 Task: Create Board Employee Benefits Packages to Workspace Employee Relations. Create Board Product Feature Prioritization to Workspace Employee Relations. Create Board Product Requirements Gathering and Analysis to Workspace Employee Relations
Action: Mouse moved to (300, 62)
Screenshot: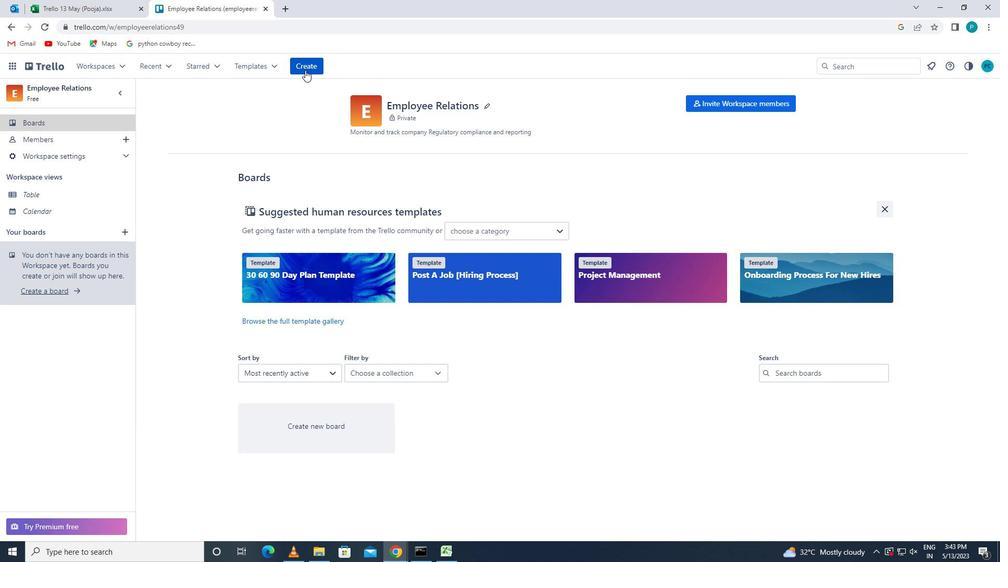 
Action: Mouse pressed left at (300, 62)
Screenshot: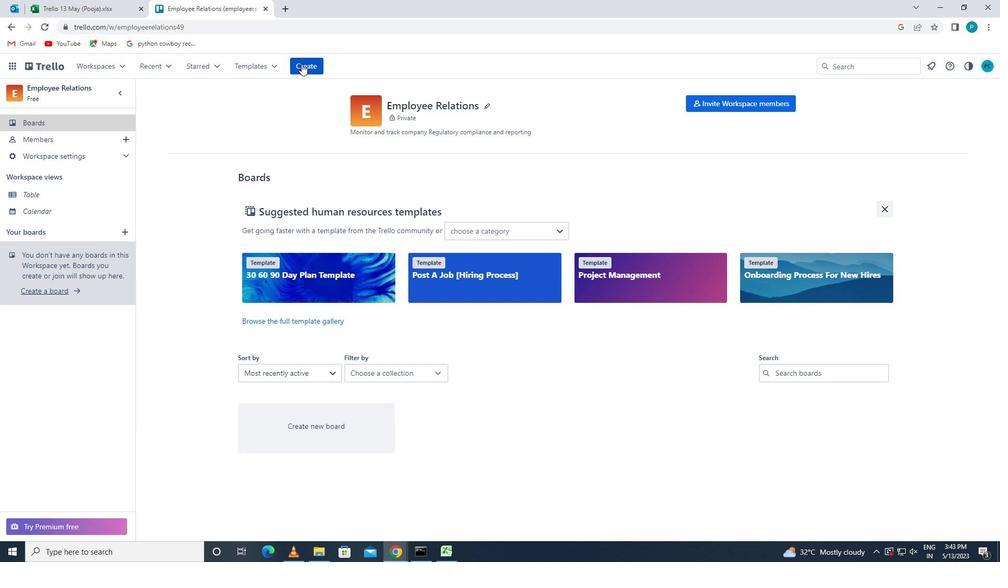 
Action: Mouse moved to (314, 94)
Screenshot: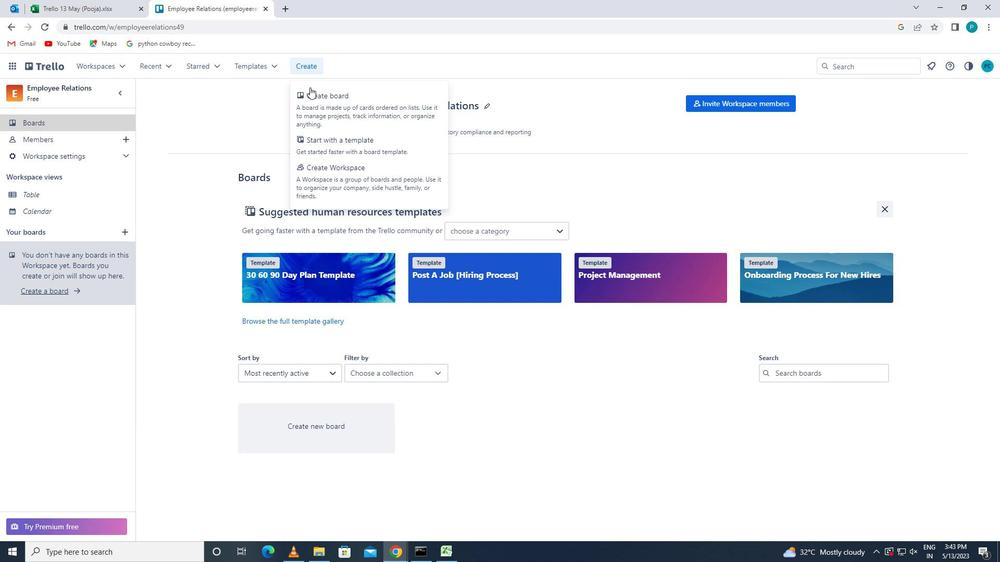 
Action: Mouse pressed left at (314, 94)
Screenshot: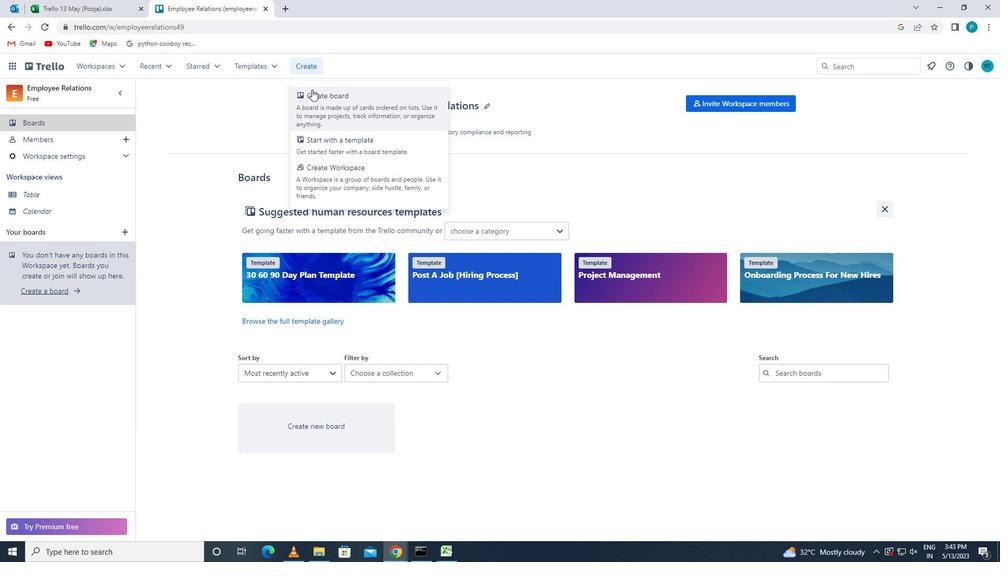 
Action: Mouse moved to (314, 263)
Screenshot: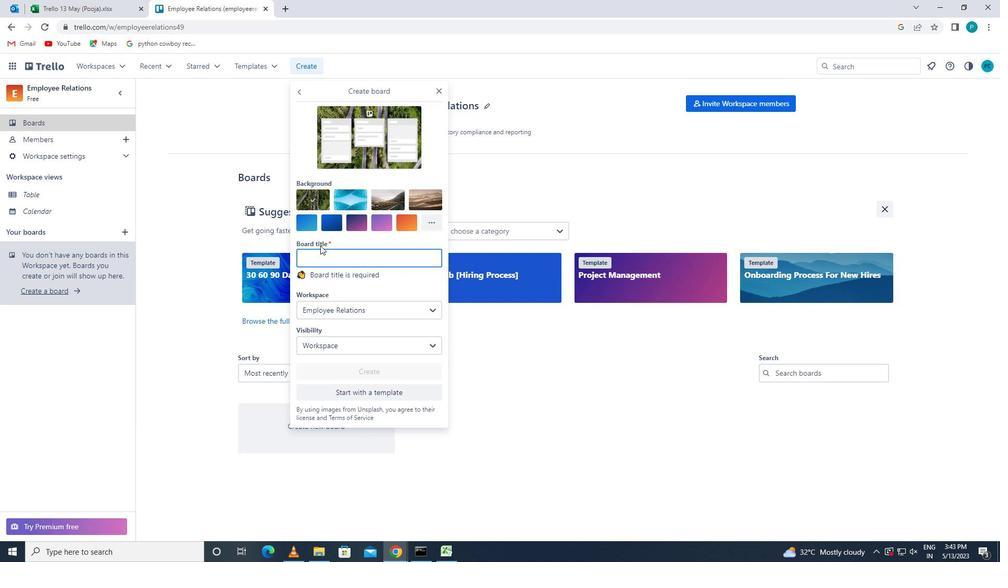 
Action: Mouse pressed left at (314, 263)
Screenshot: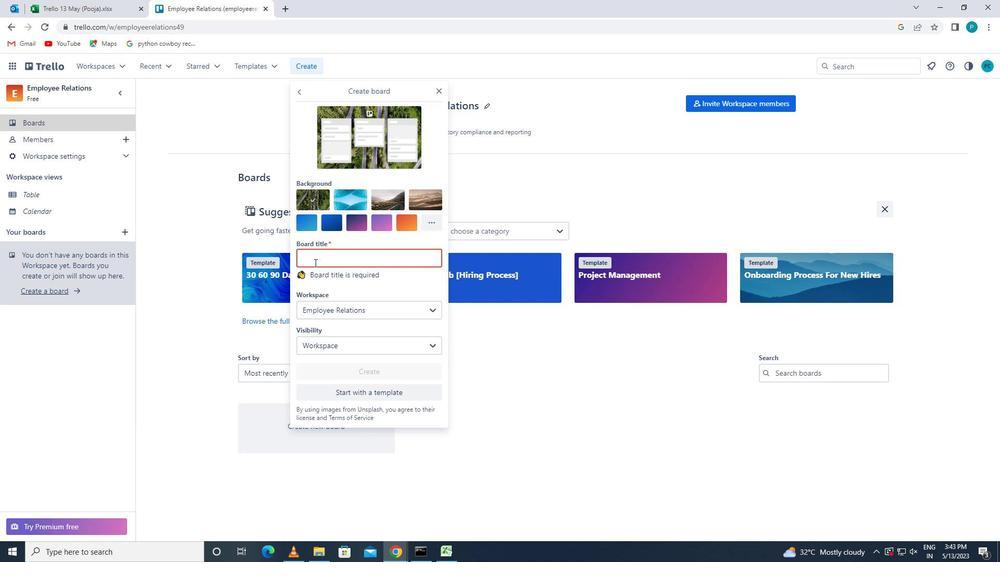 
Action: Key pressed <Key.caps_lock>b<Key.caps_lock>oard<Key.space><Key.caps_lock>e<Key.caps_lock>mployee
Screenshot: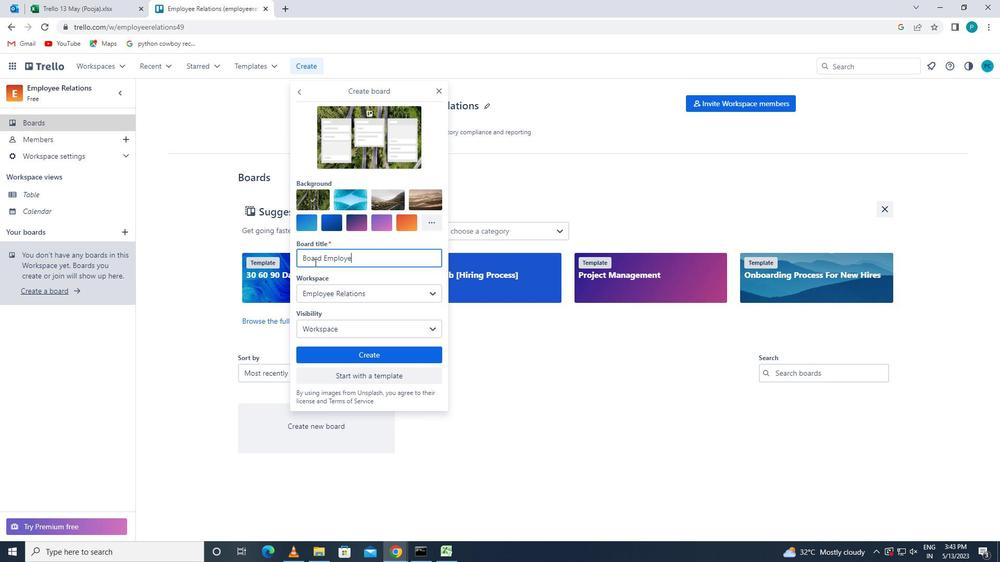 
Action: Mouse moved to (318, 258)
Screenshot: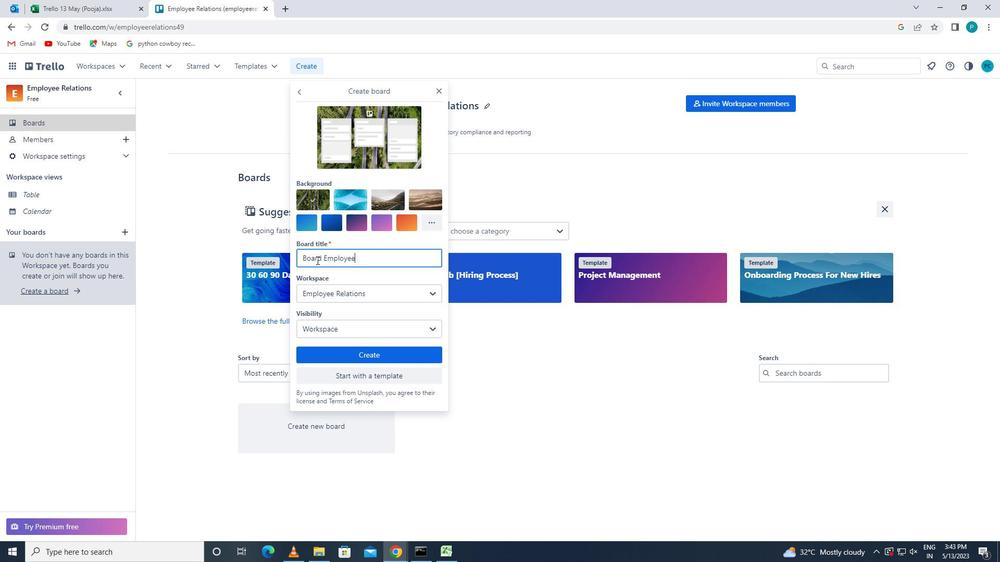 
Action: Mouse pressed left at (318, 258)
Screenshot: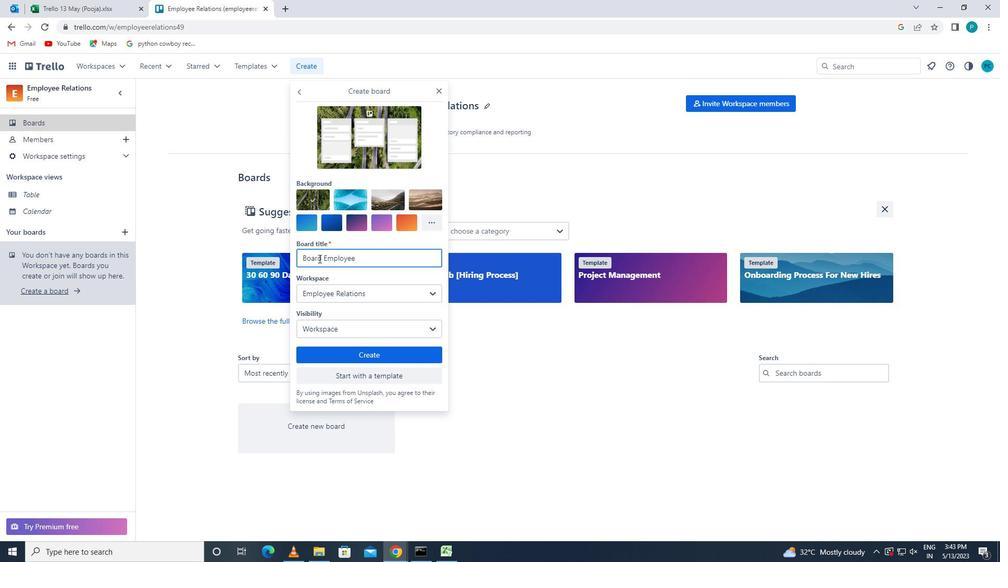 
Action: Mouse moved to (295, 258)
Screenshot: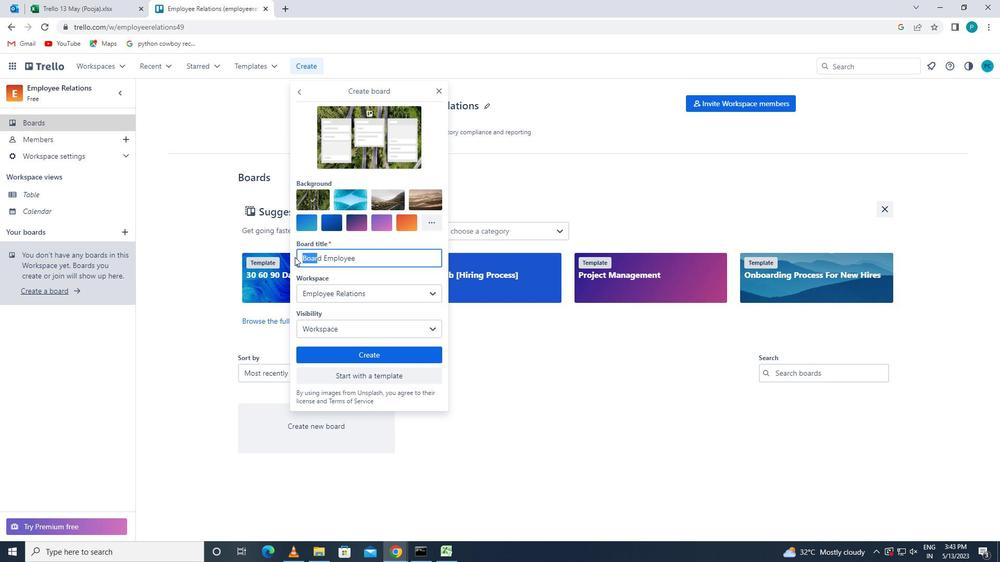 
Action: Key pressed <Key.backspace>
Screenshot: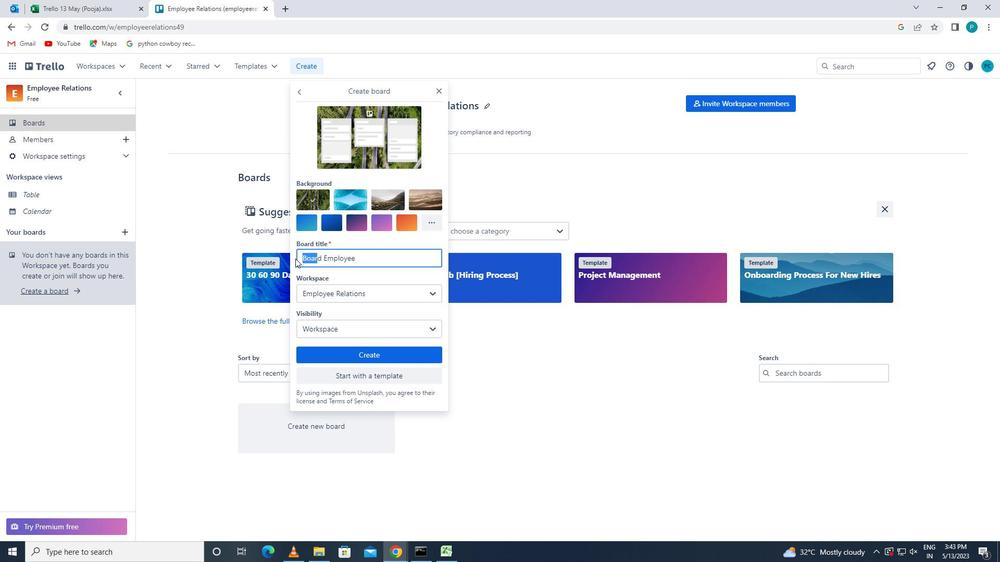 
Action: Mouse moved to (306, 259)
Screenshot: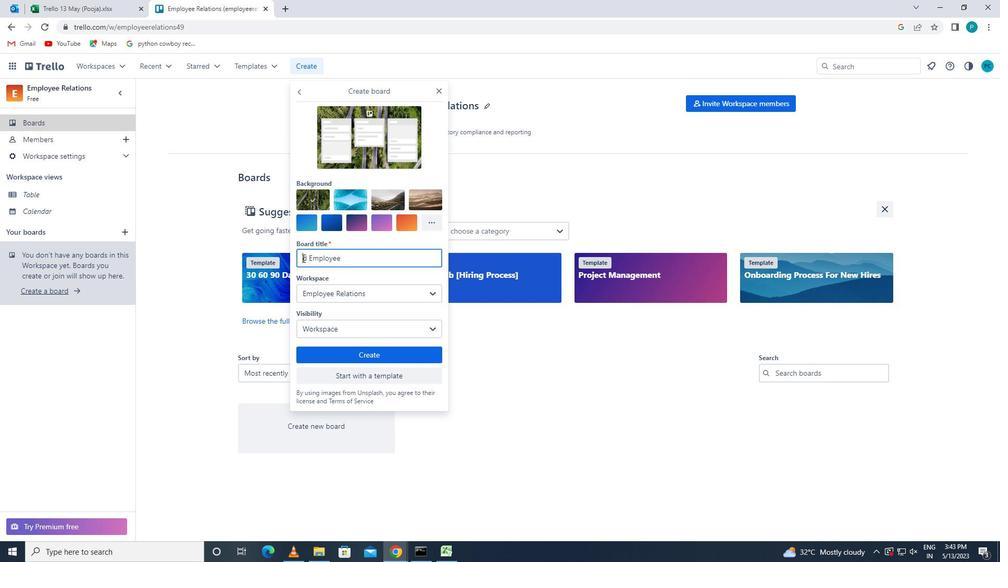 
Action: Mouse pressed left at (306, 259)
Screenshot: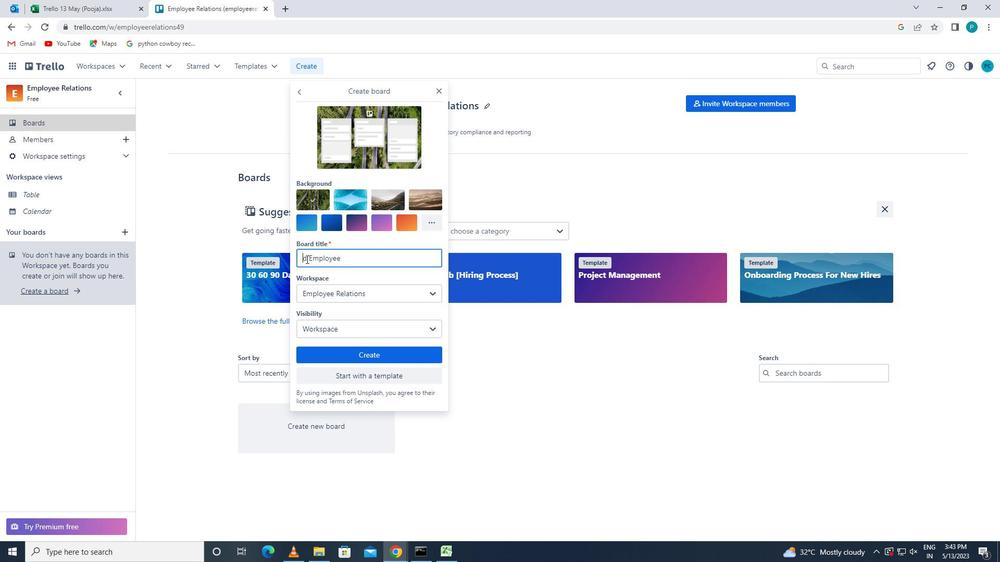 
Action: Key pressed <Key.backspace>
Screenshot: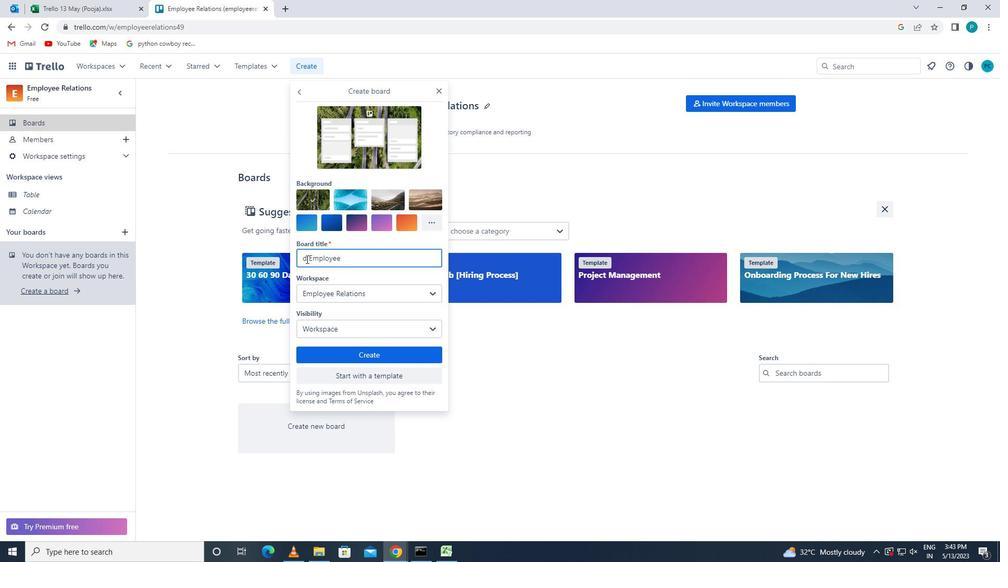 
Action: Mouse moved to (359, 258)
Screenshot: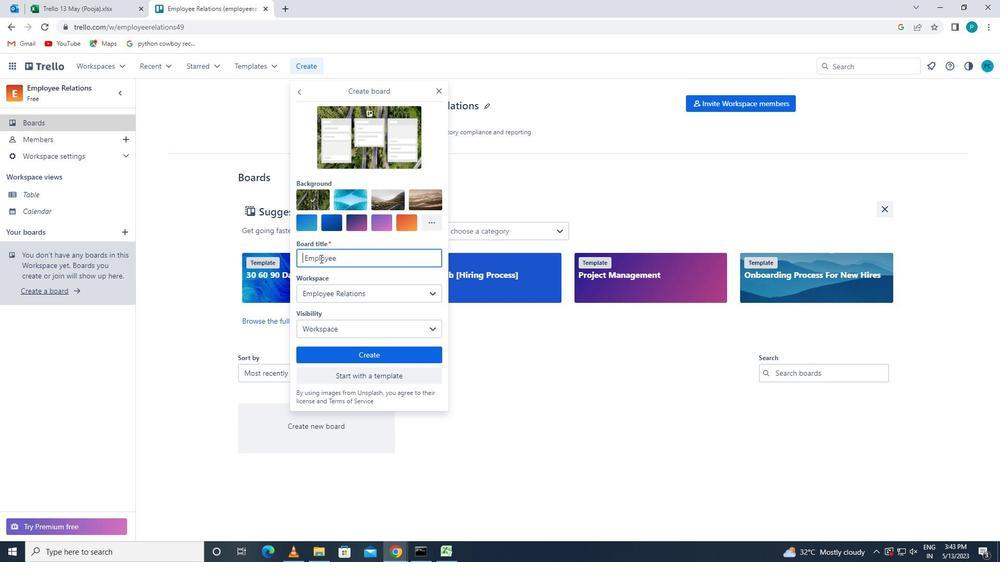 
Action: Mouse pressed left at (359, 258)
Screenshot: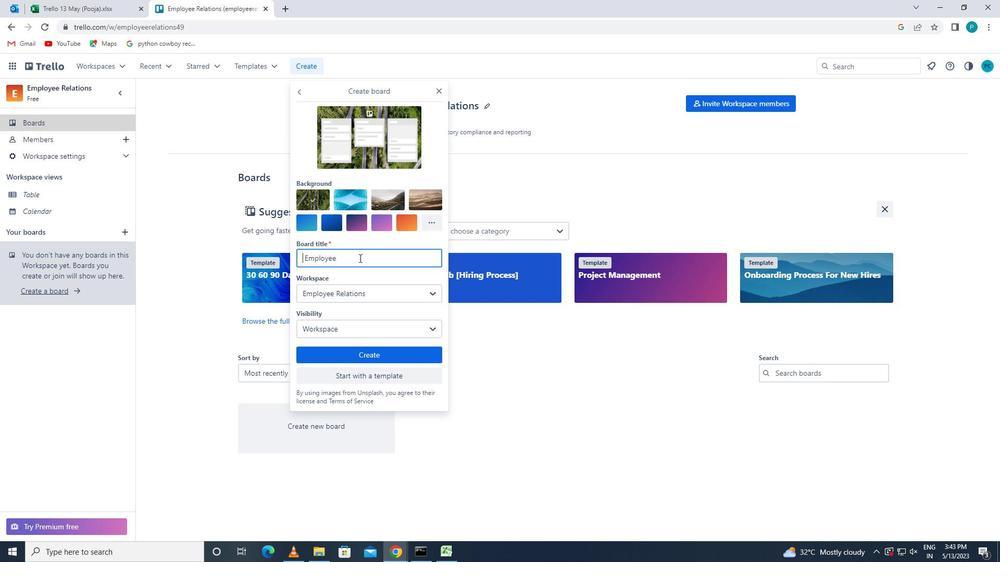 
Action: Key pressed <Key.space><Key.caps_lock>b<Key.caps_lock>enefits<Key.space><Key.caps_lock>p<Key.caps_lock>ackages
Screenshot: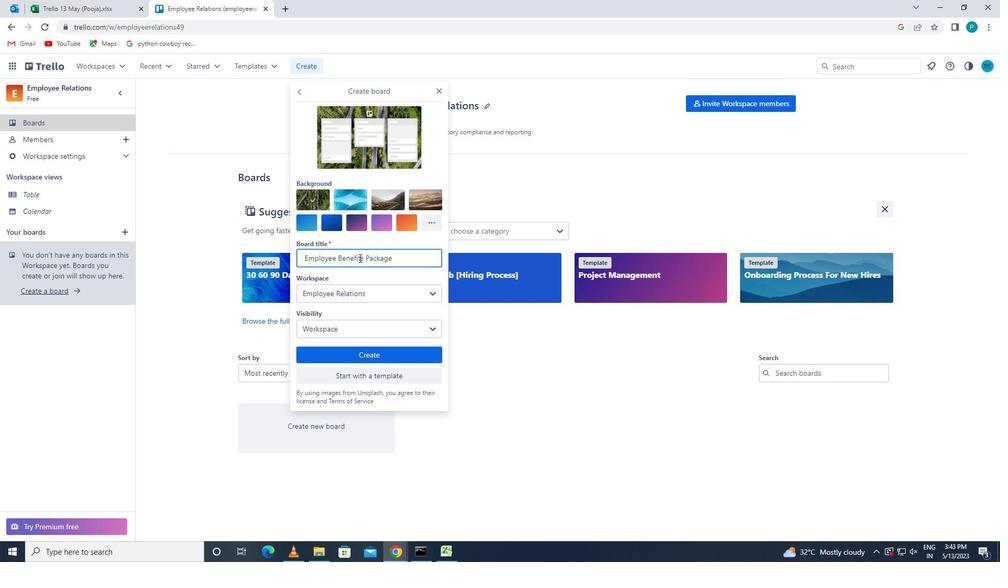 
Action: Mouse moved to (325, 296)
Screenshot: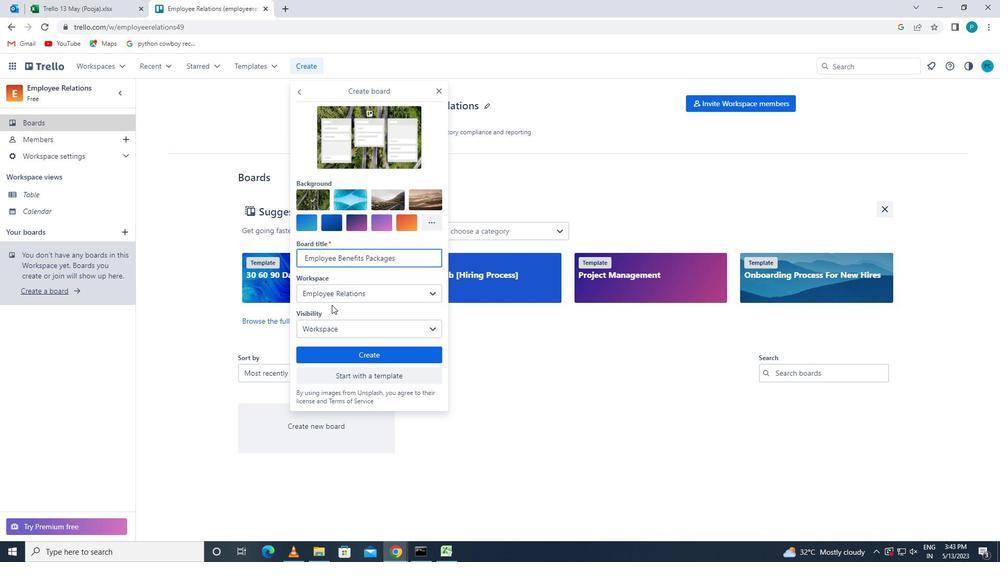 
Action: Mouse pressed left at (325, 296)
Screenshot: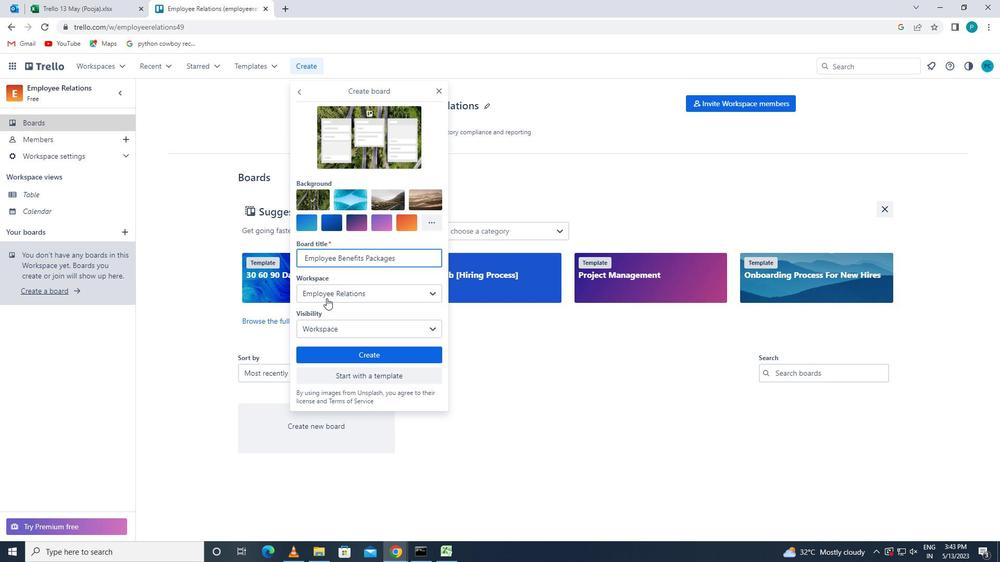 
Action: Mouse moved to (342, 446)
Screenshot: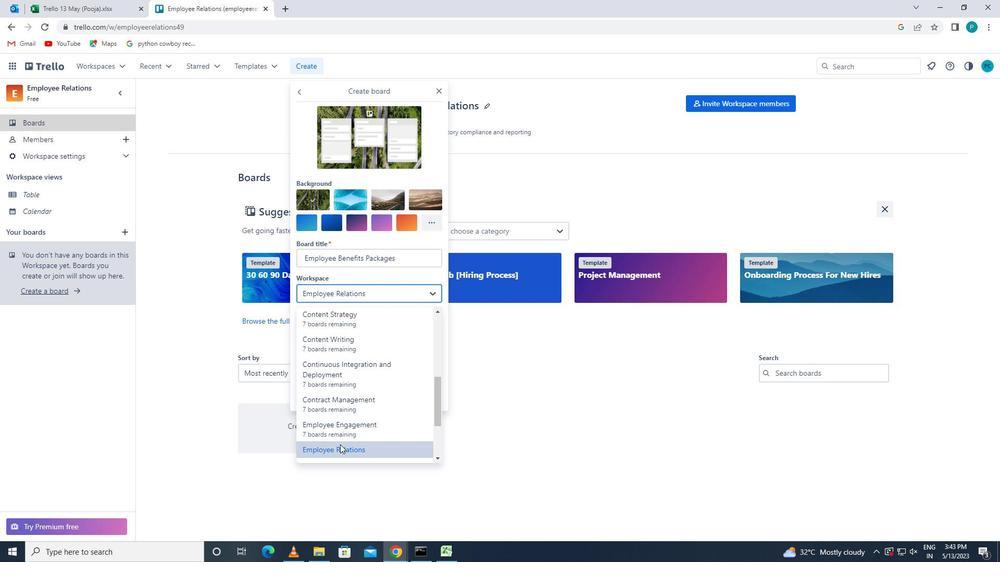 
Action: Mouse pressed left at (342, 446)
Screenshot: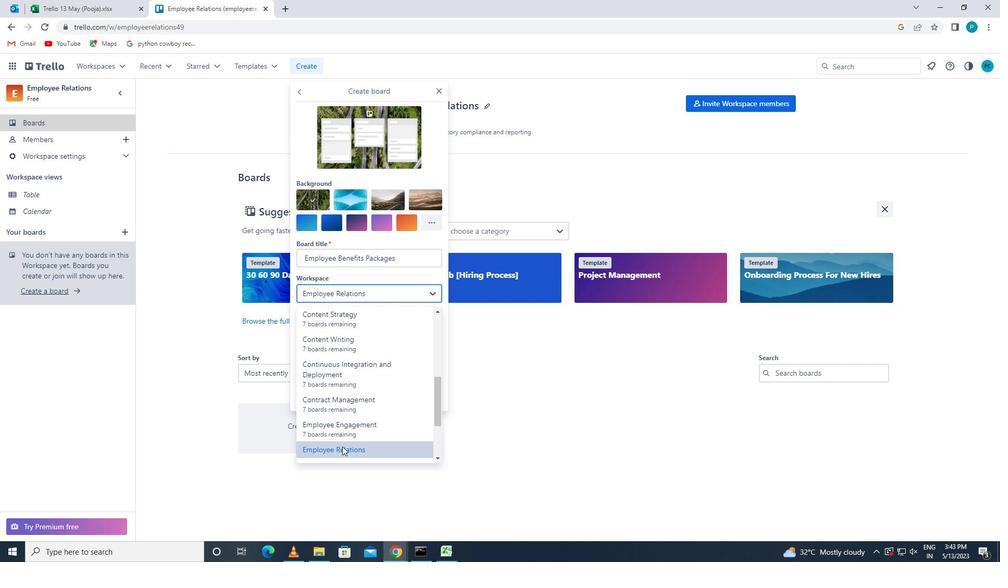
Action: Mouse moved to (355, 357)
Screenshot: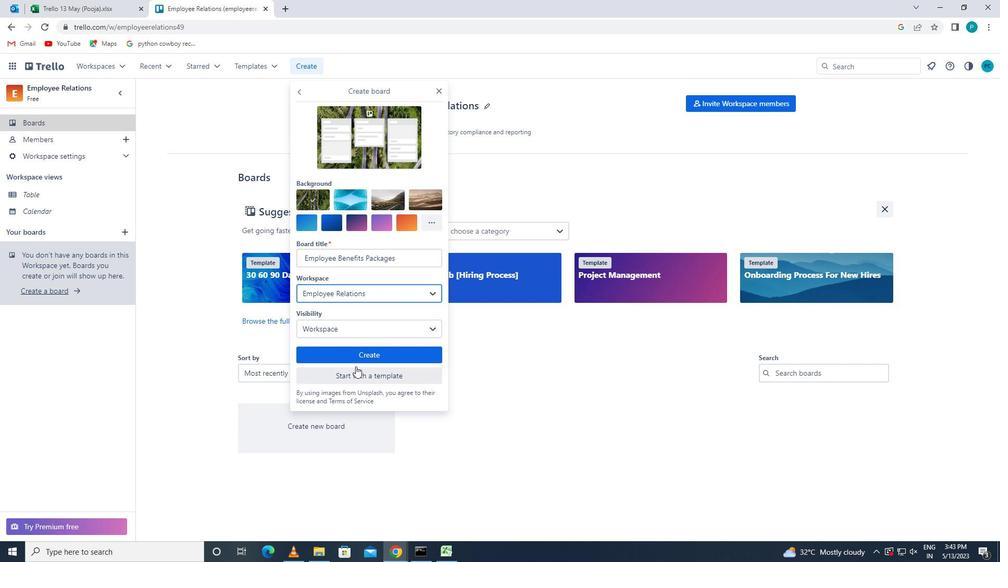 
Action: Mouse pressed left at (355, 357)
Screenshot: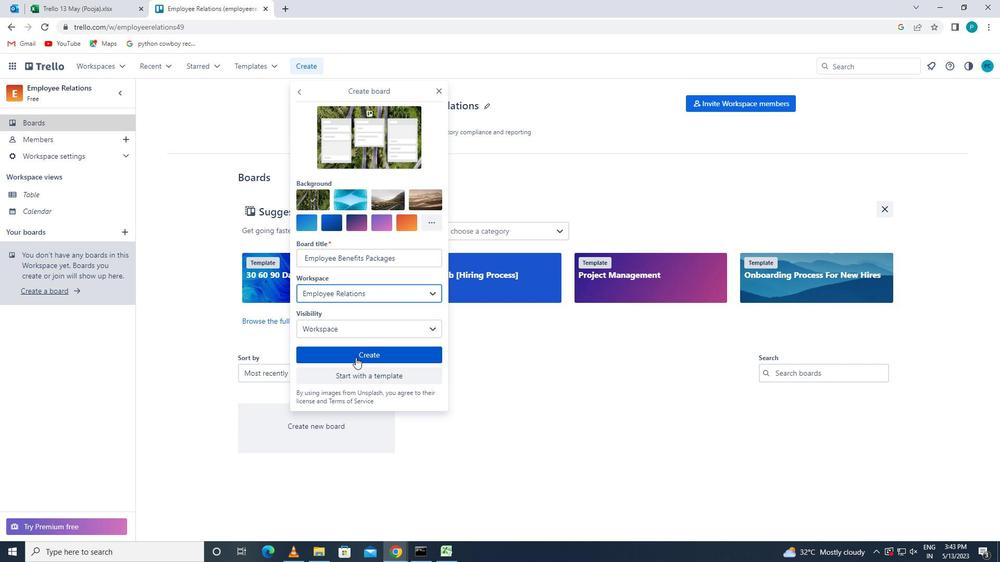 
Action: Mouse moved to (309, 69)
Screenshot: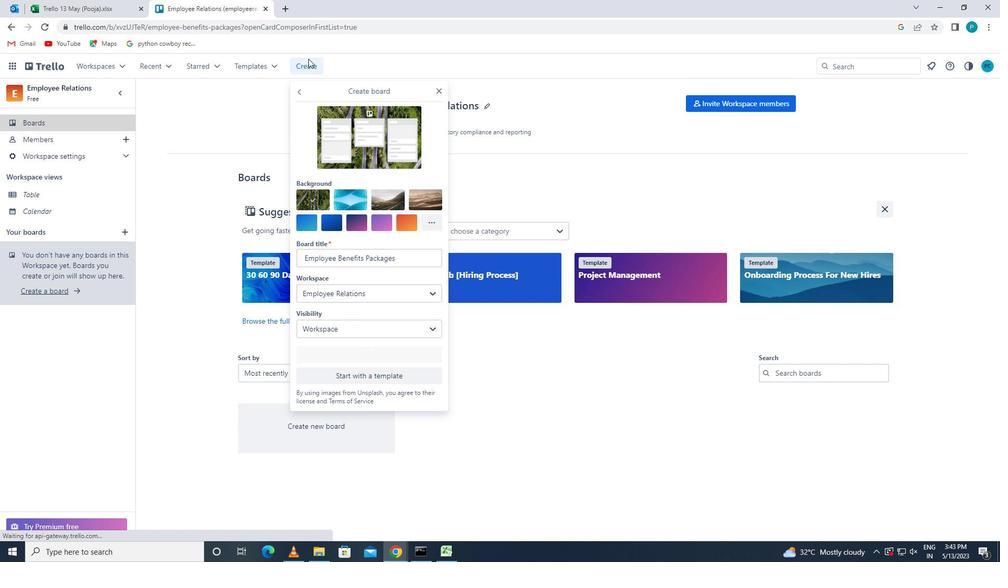 
Action: Mouse pressed left at (309, 69)
Screenshot: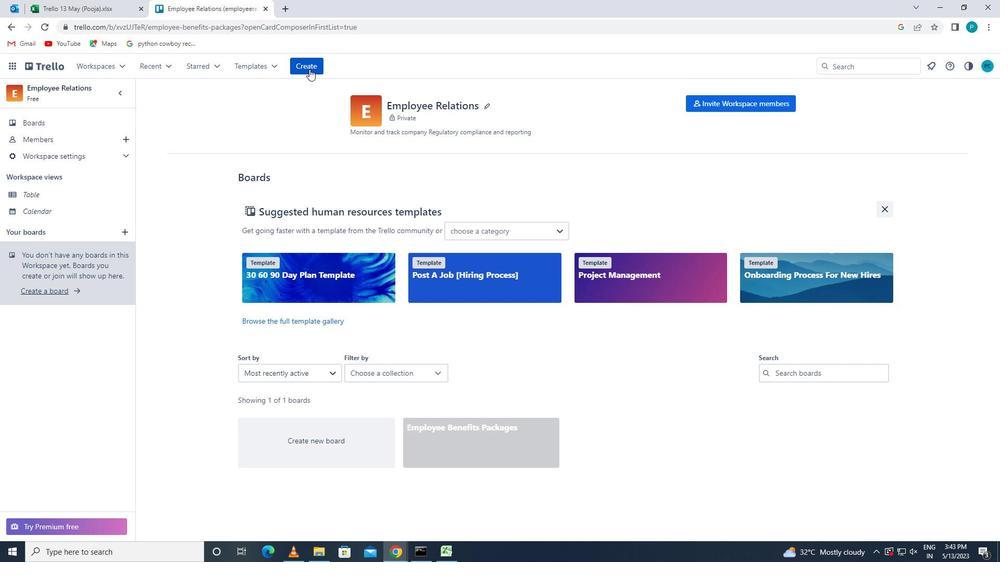 
Action: Mouse moved to (309, 96)
Screenshot: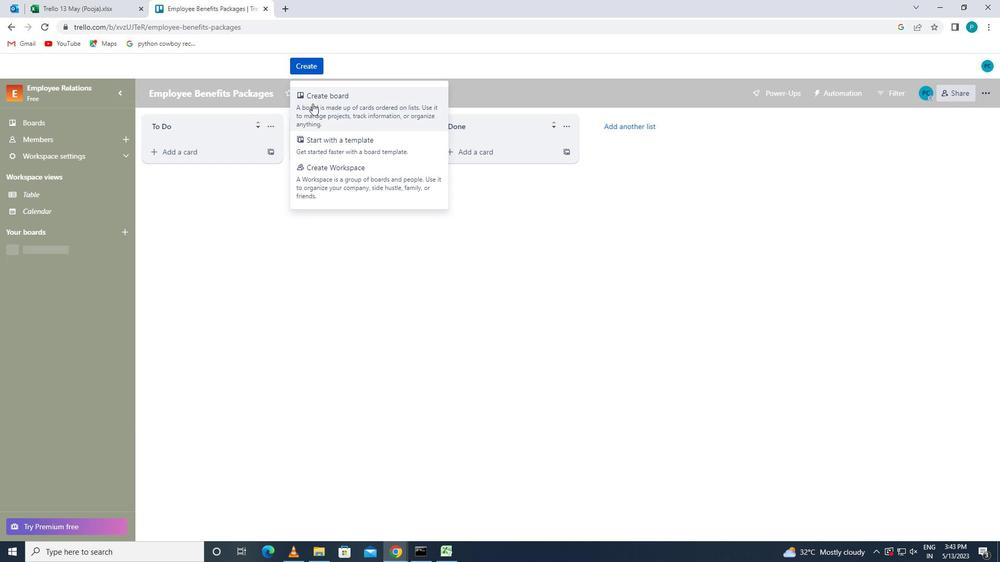 
Action: Mouse pressed left at (309, 96)
Screenshot: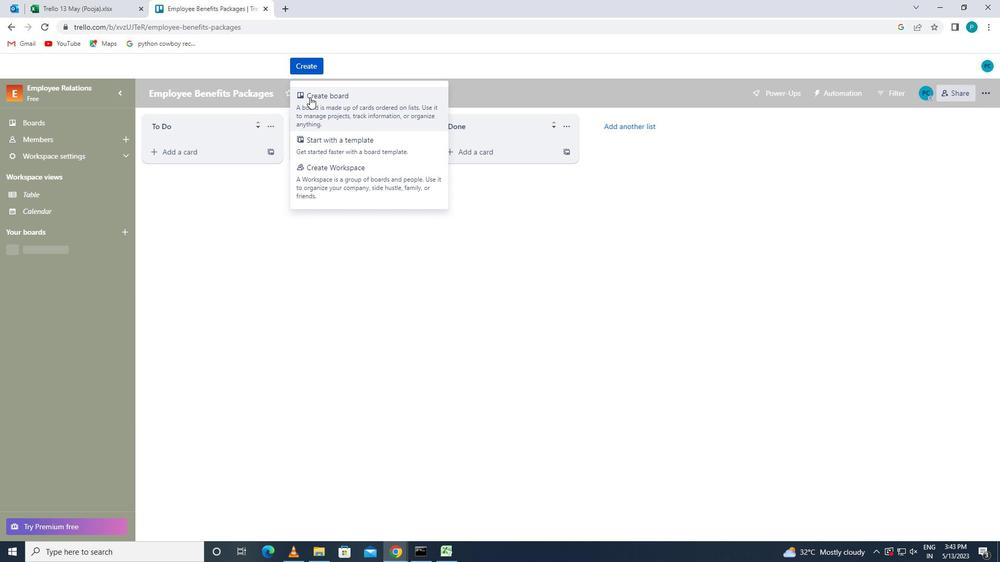
Action: Mouse moved to (334, 256)
Screenshot: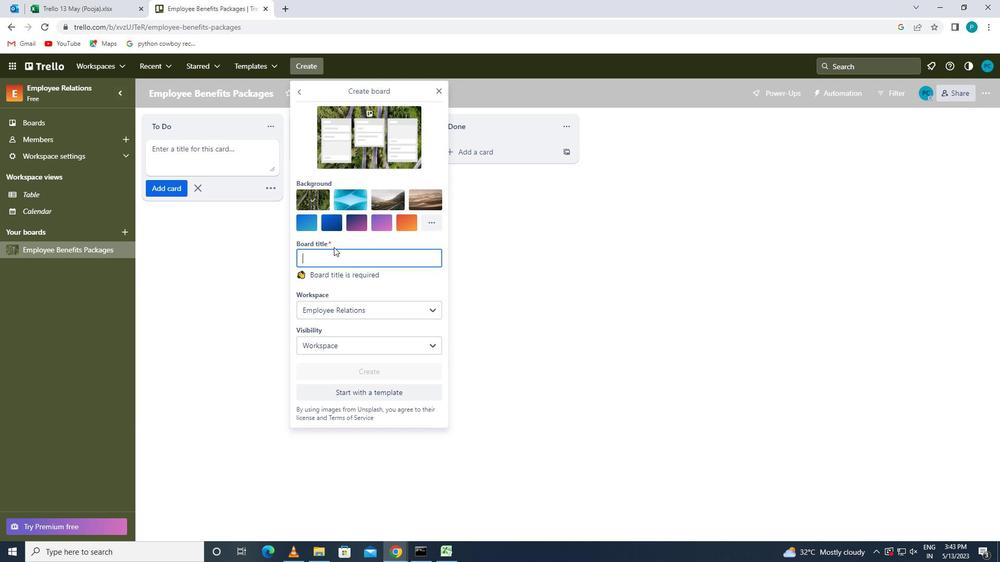 
Action: Mouse pressed left at (334, 256)
Screenshot: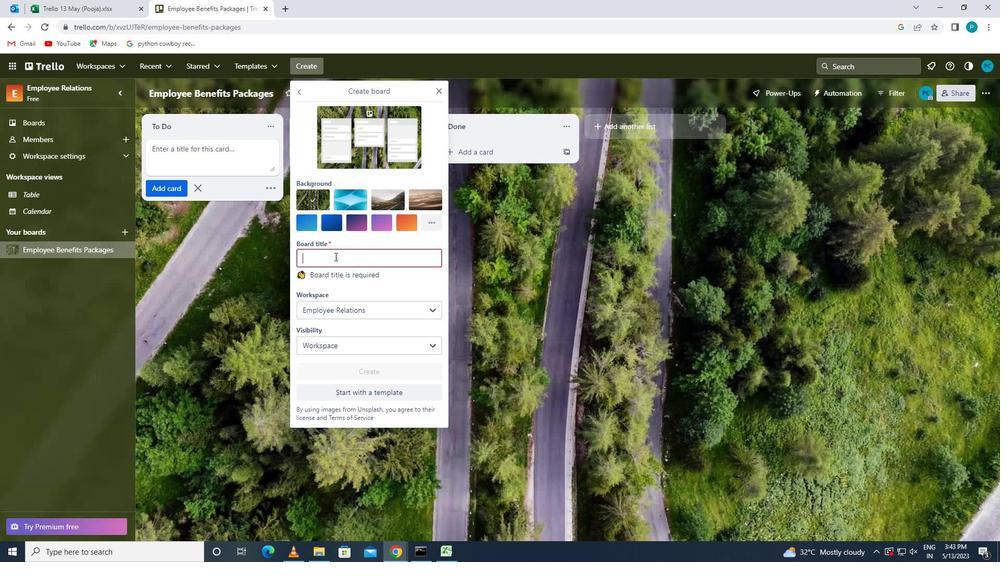 
Action: Key pressed <Key.caps_lock>p<Key.caps_lock>roduct<Key.space><Key.caps_lock>f<Key.caps_lock>eature<Key.space><Key.caps_lock>p<Key.caps_lock>rioritization
Screenshot: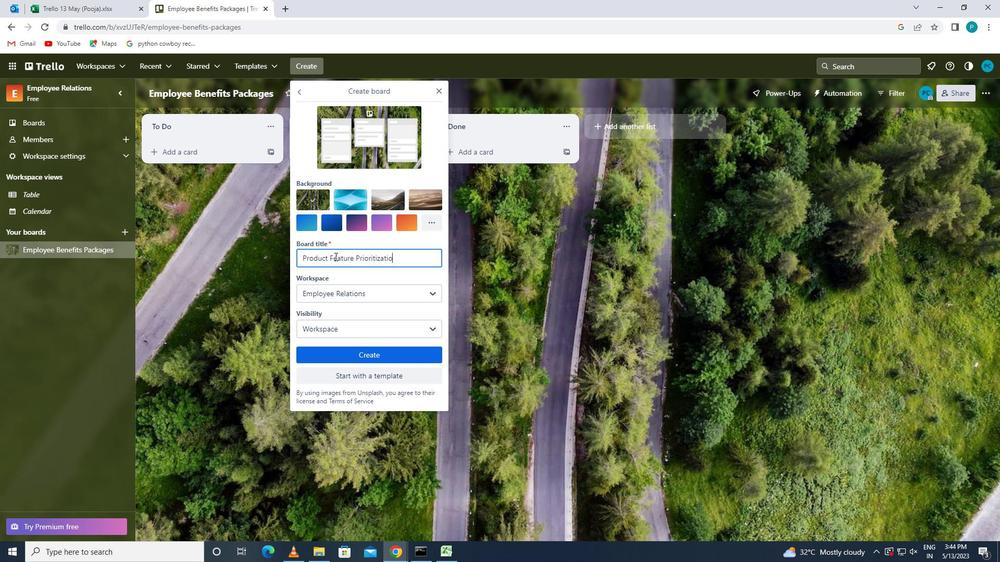 
Action: Mouse moved to (323, 287)
Screenshot: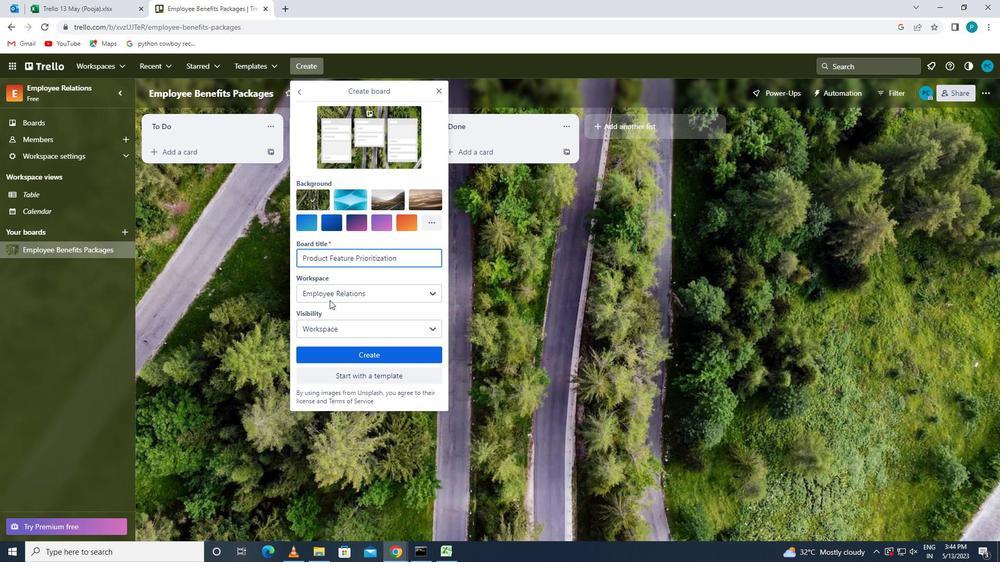 
Action: Mouse pressed left at (323, 287)
Screenshot: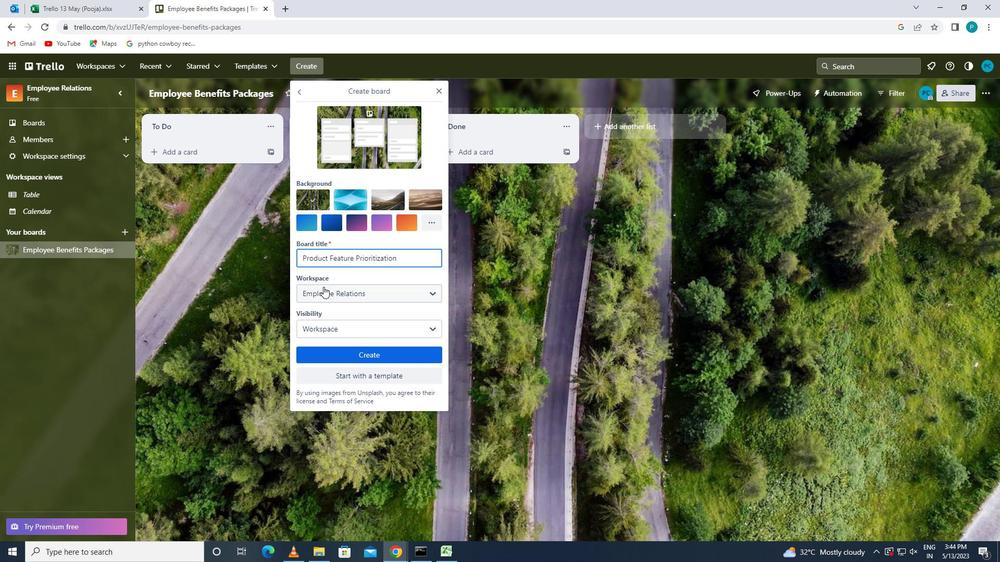 
Action: Mouse moved to (334, 451)
Screenshot: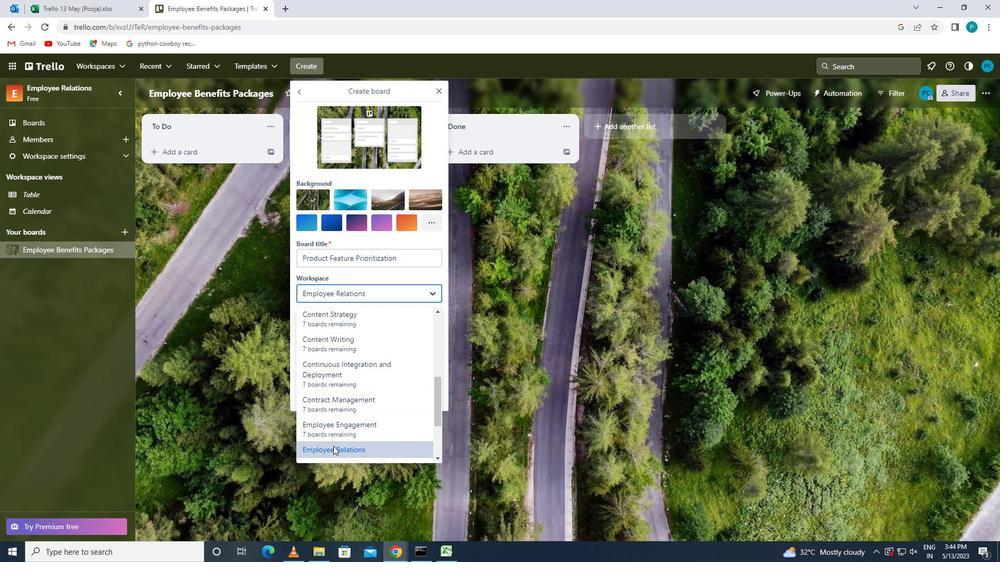 
Action: Mouse pressed left at (334, 451)
Screenshot: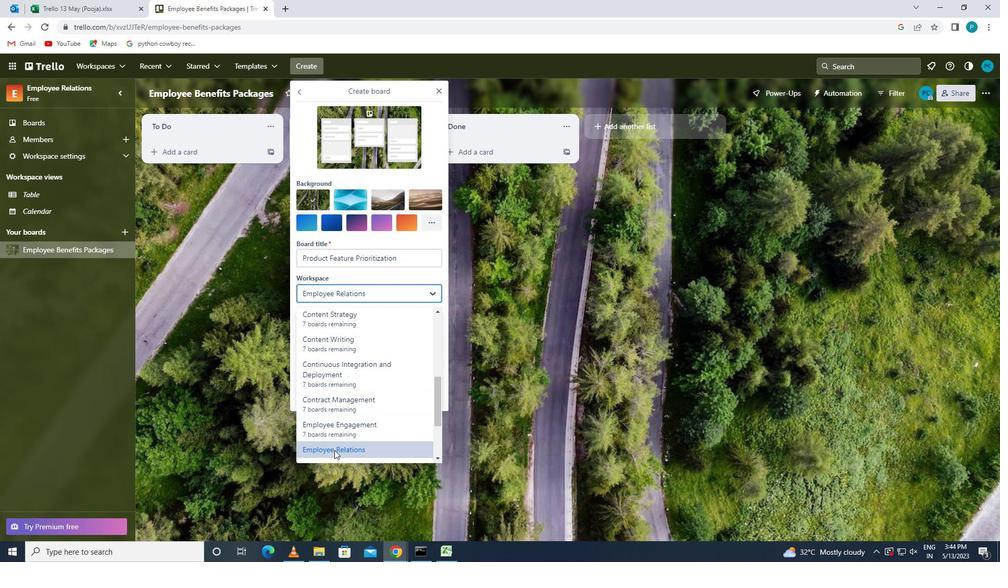 
Action: Mouse moved to (338, 360)
Screenshot: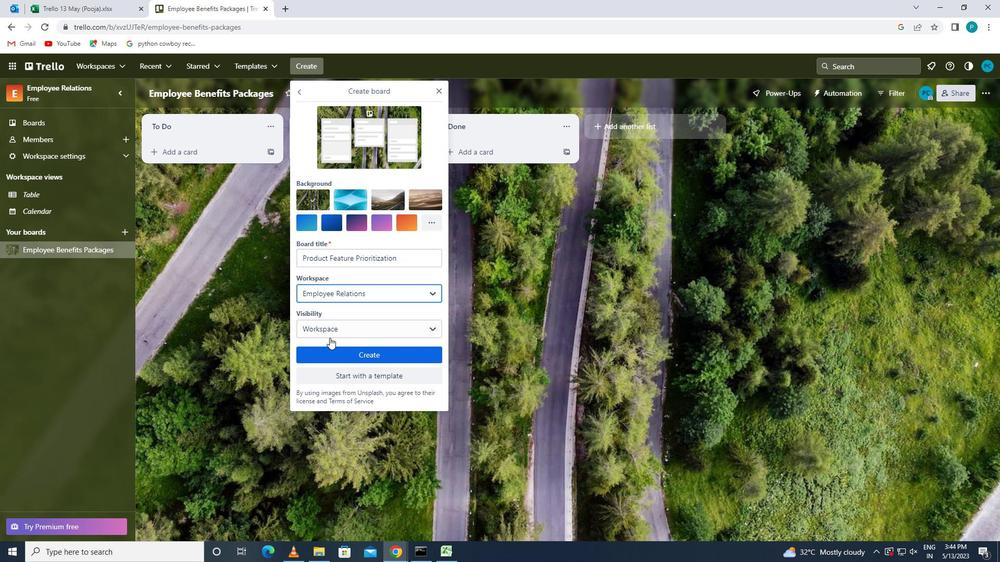 
Action: Mouse pressed left at (338, 360)
Screenshot: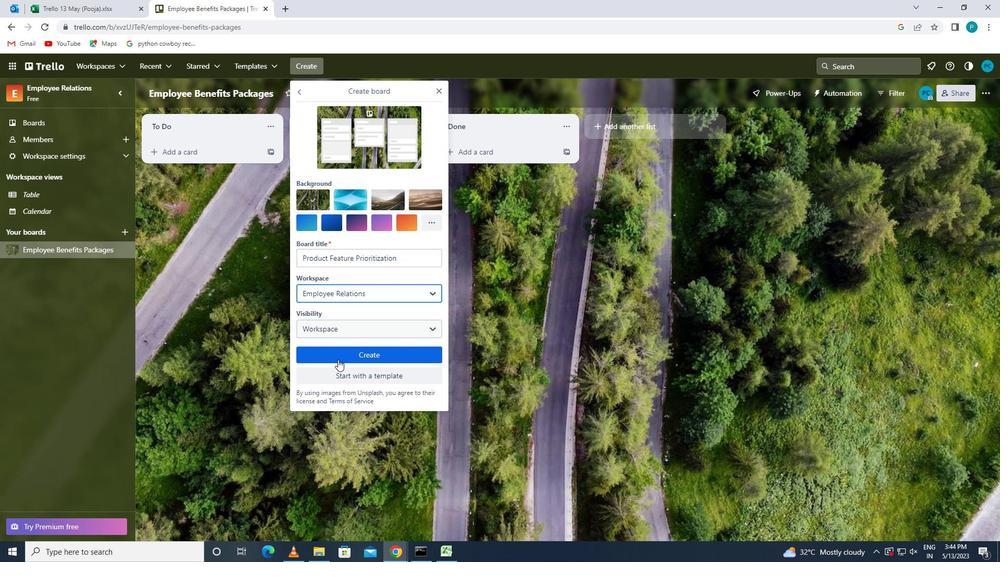 
Action: Mouse moved to (298, 70)
Screenshot: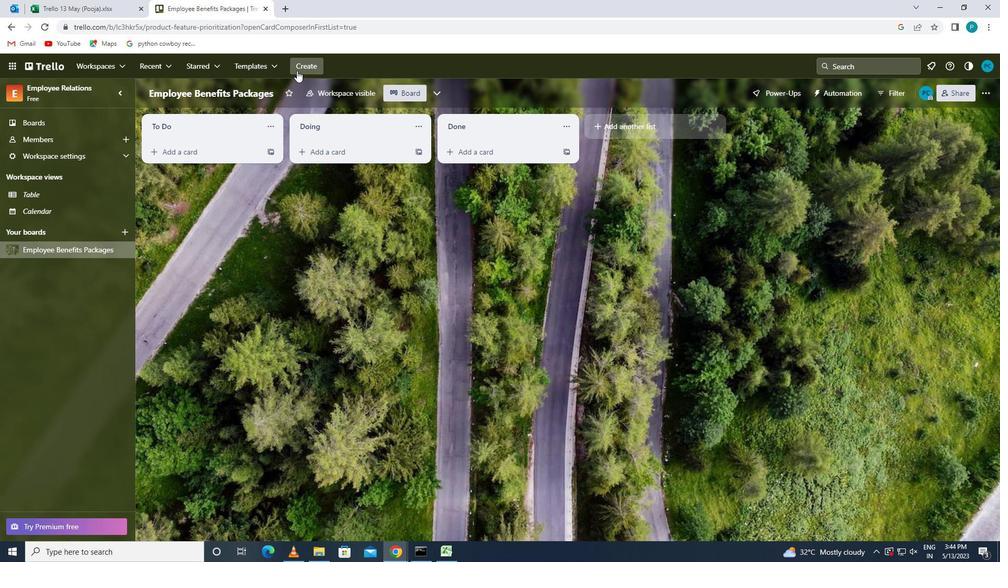 
Action: Mouse pressed left at (298, 70)
Screenshot: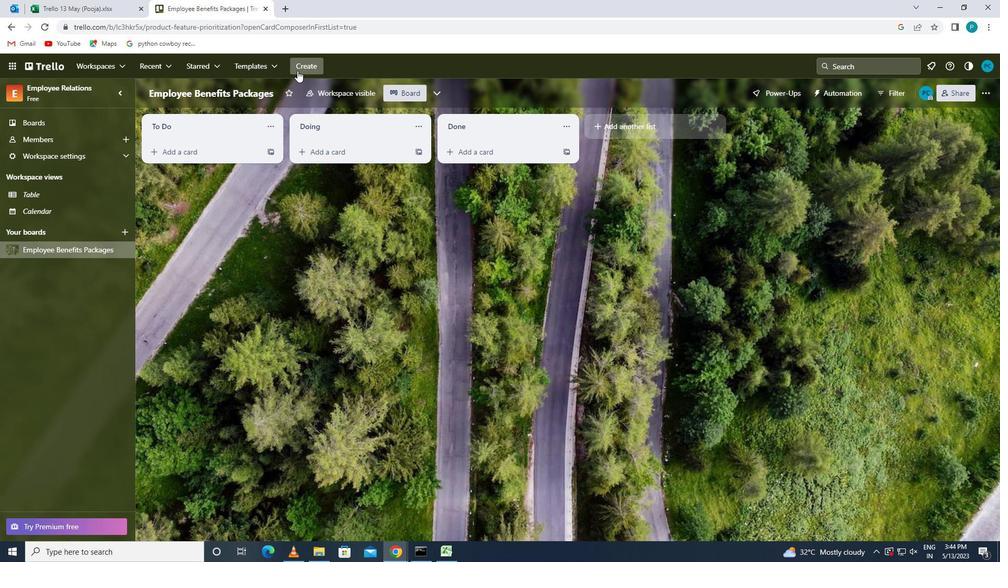 
Action: Mouse moved to (310, 104)
Screenshot: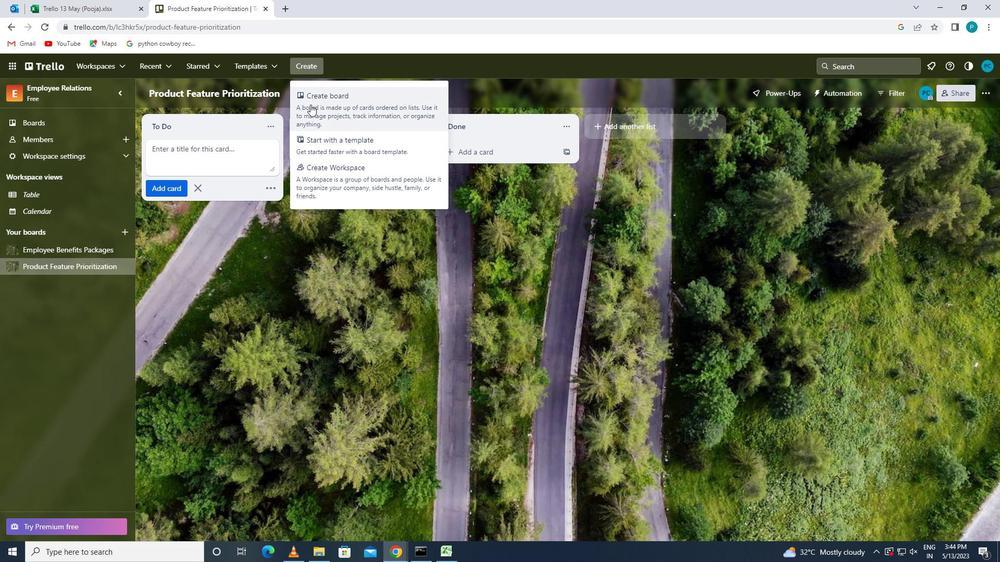 
Action: Mouse pressed left at (310, 104)
Screenshot: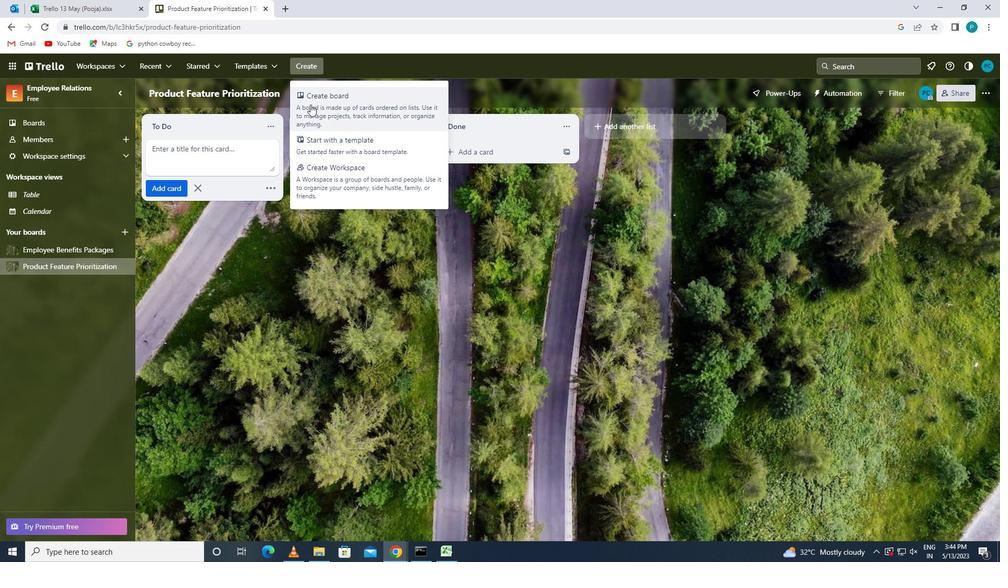 
Action: Mouse moved to (313, 255)
Screenshot: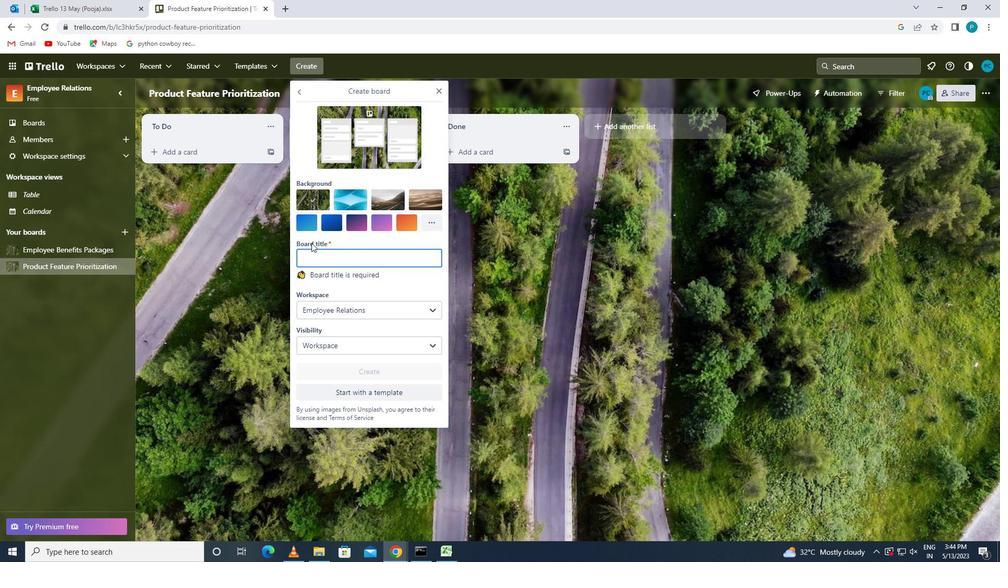 
Action: Mouse pressed left at (313, 255)
Screenshot: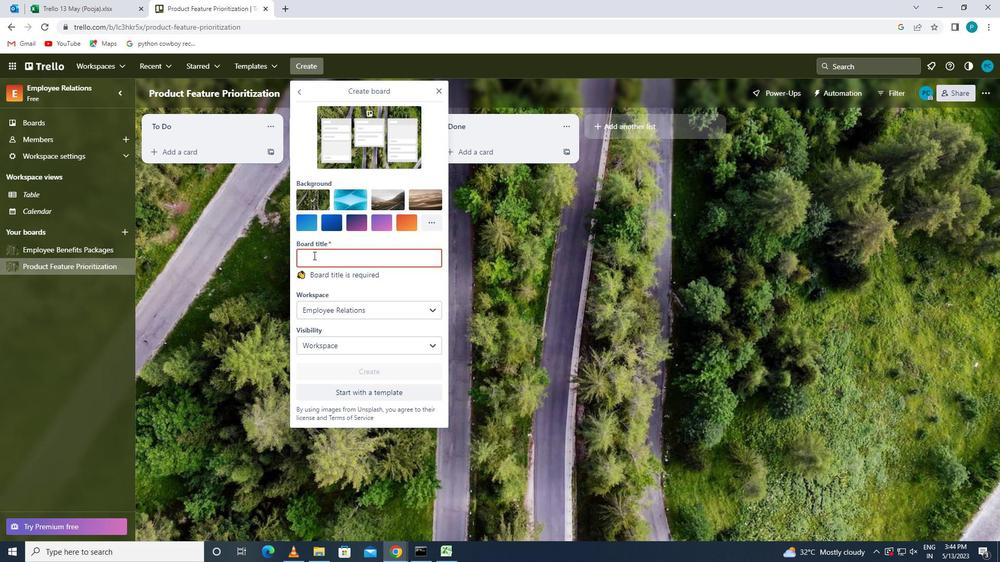
Action: Key pressed <Key.caps_lock>p<Key.caps_lock>roduct<Key.space><Key.caps_lock>r<Key.caps_lock>equrements<Key.space><Key.caps_lock>g<Key.caps_lock>athering<Key.space>and<Key.space><Key.caps_lock>a<Key.caps_lock>nalu<Key.backspace>ysis
Screenshot: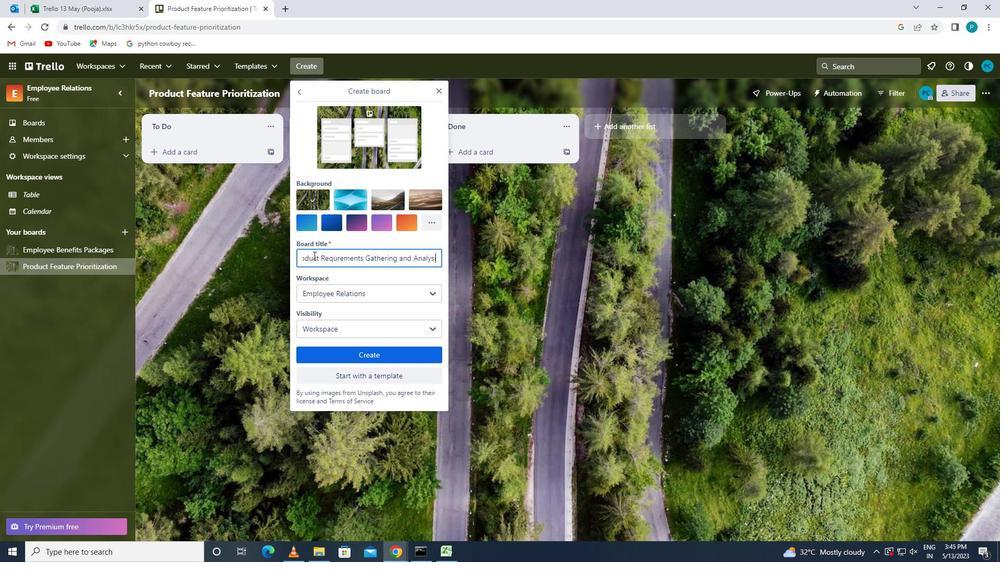 
Action: Mouse moved to (335, 322)
Screenshot: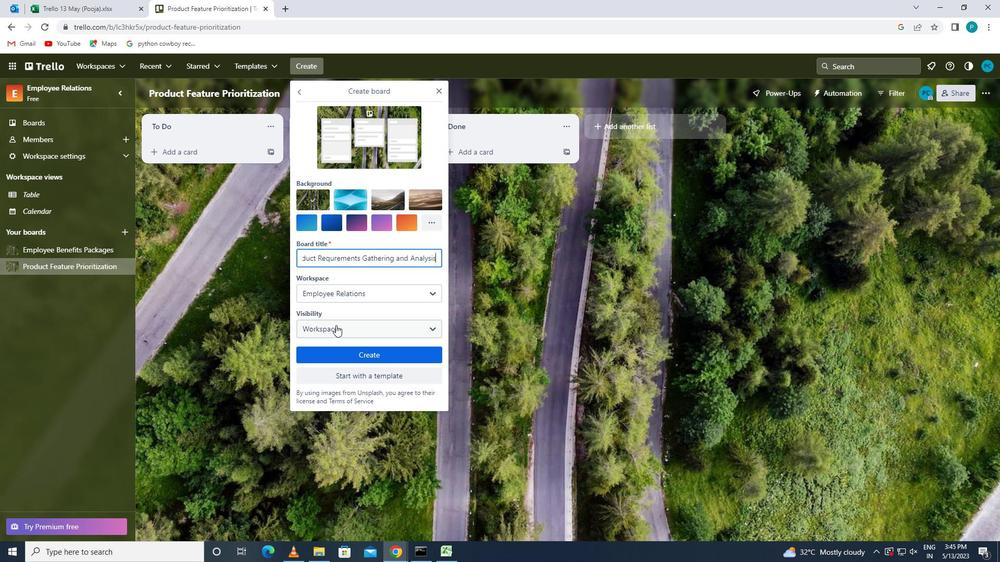 
Action: Mouse pressed left at (335, 322)
Screenshot: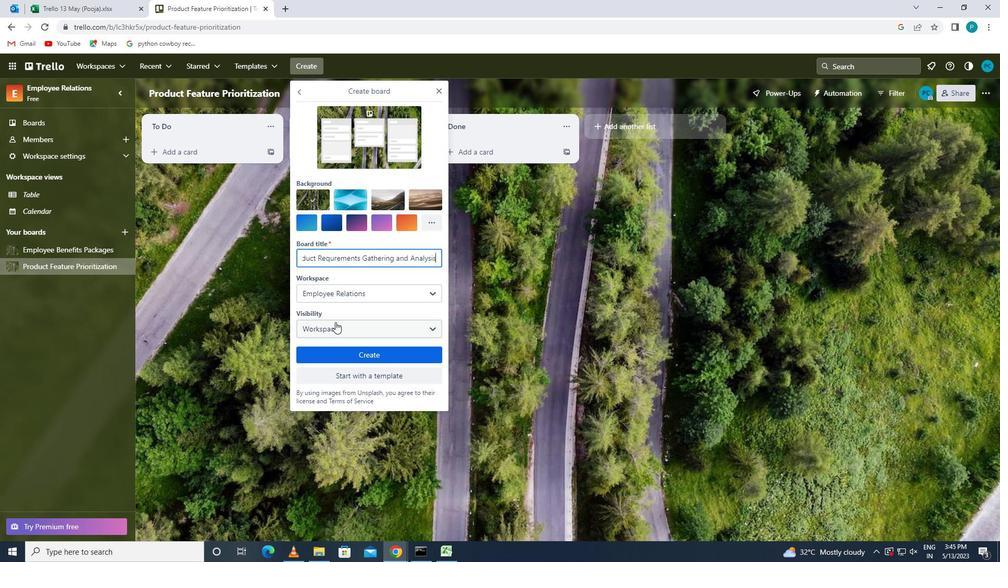 
Action: Mouse moved to (349, 296)
Screenshot: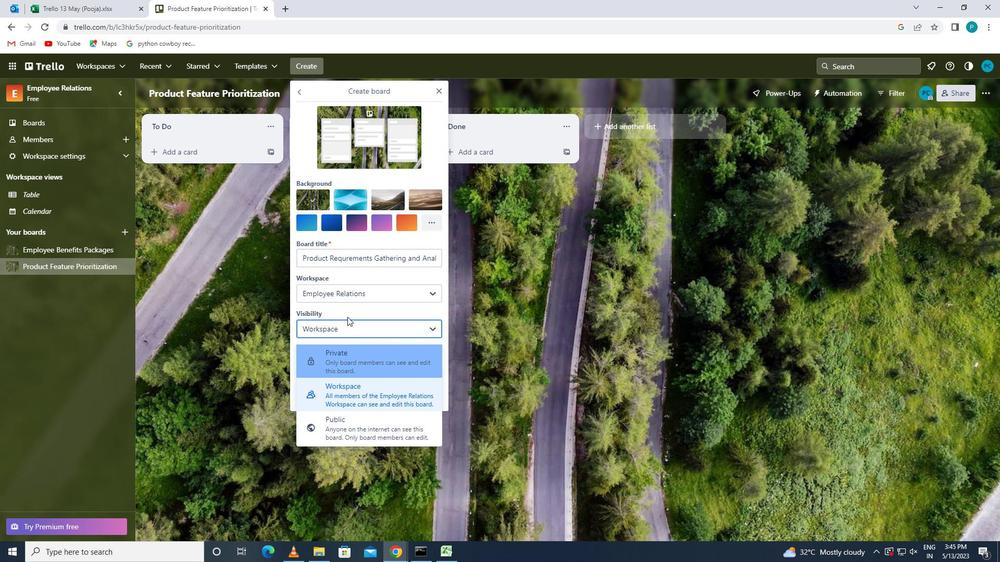 
Action: Mouse pressed left at (349, 296)
Screenshot: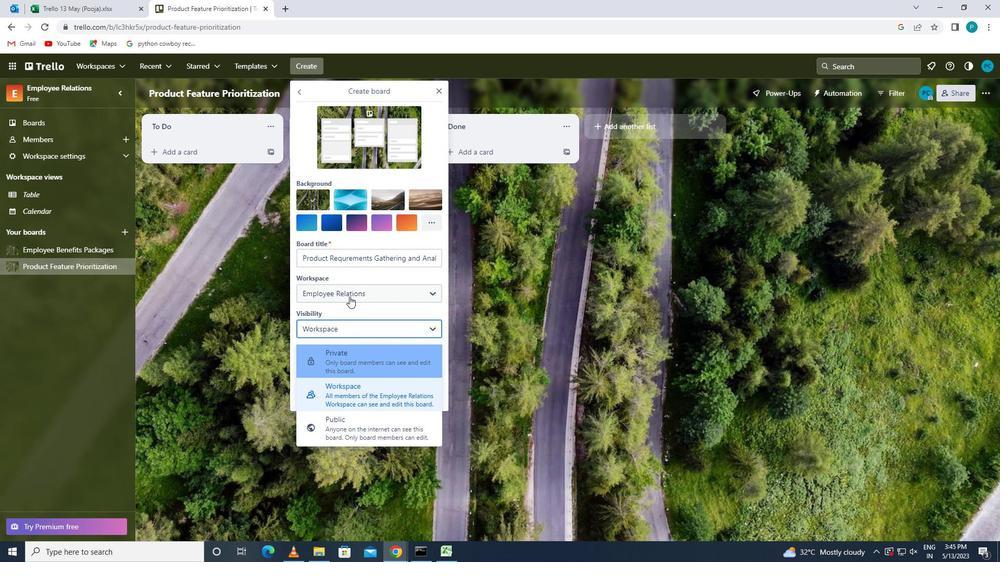 
Action: Mouse moved to (352, 446)
Screenshot: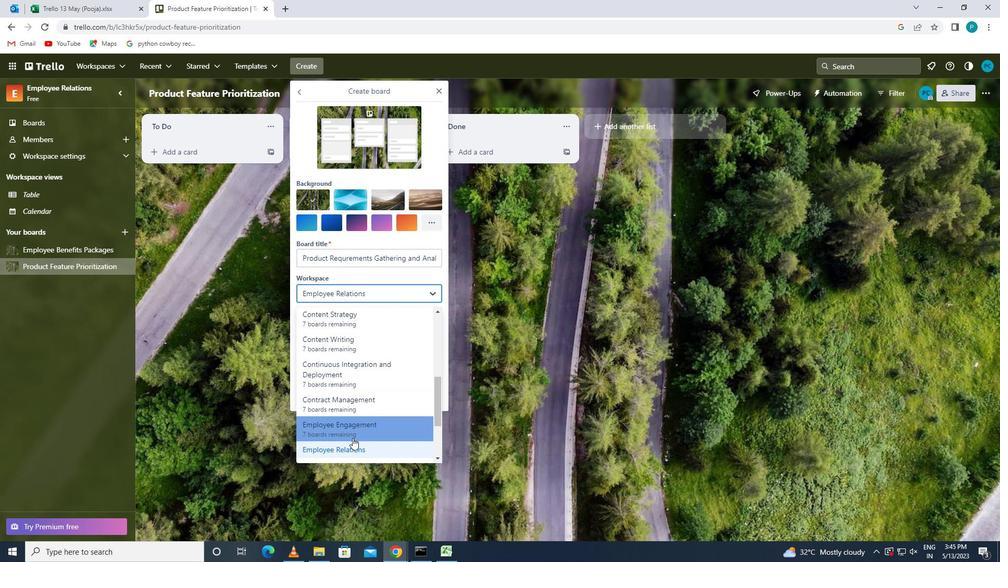 
Action: Mouse pressed left at (352, 446)
Screenshot: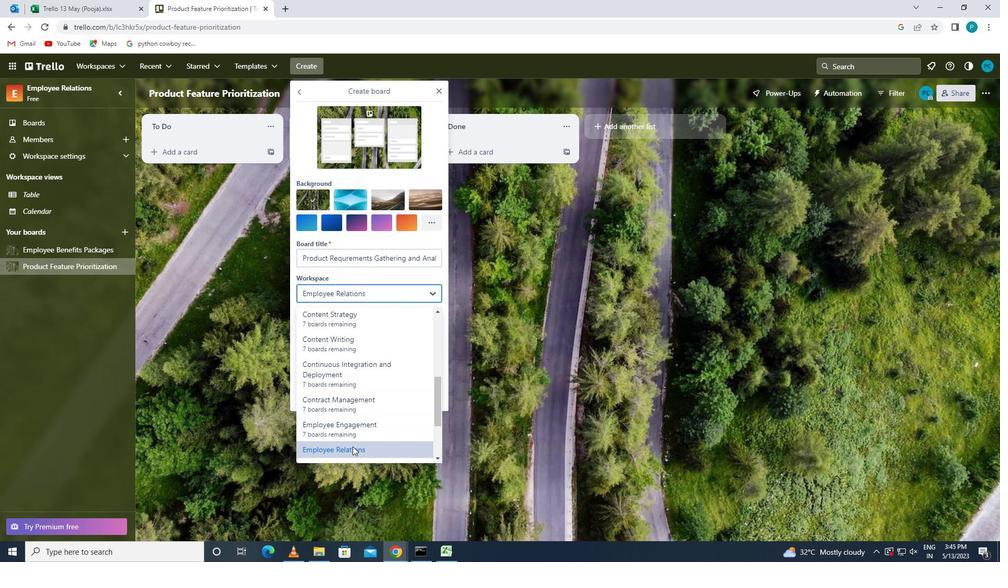 
Action: Mouse moved to (354, 348)
Screenshot: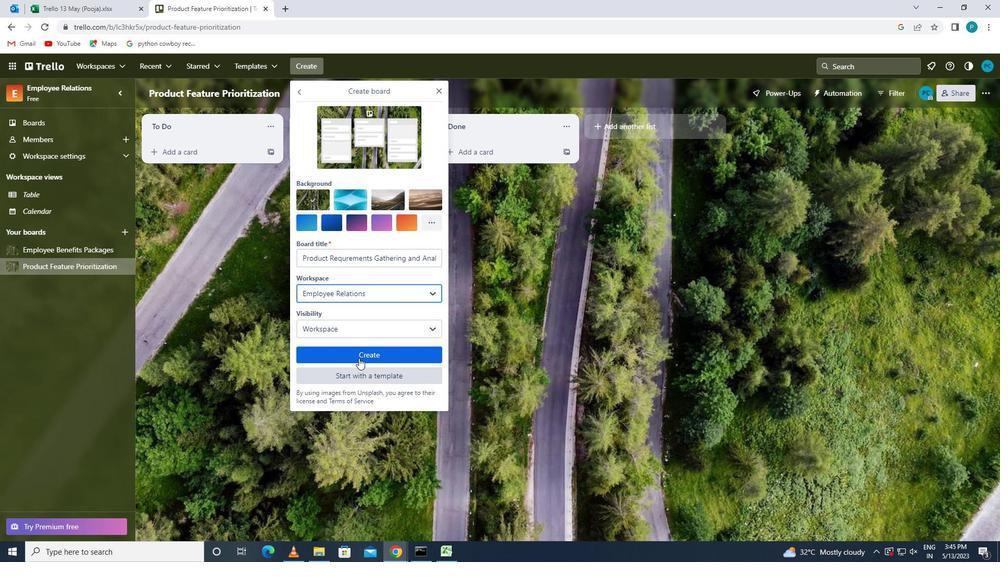 
Action: Mouse pressed left at (354, 348)
Screenshot: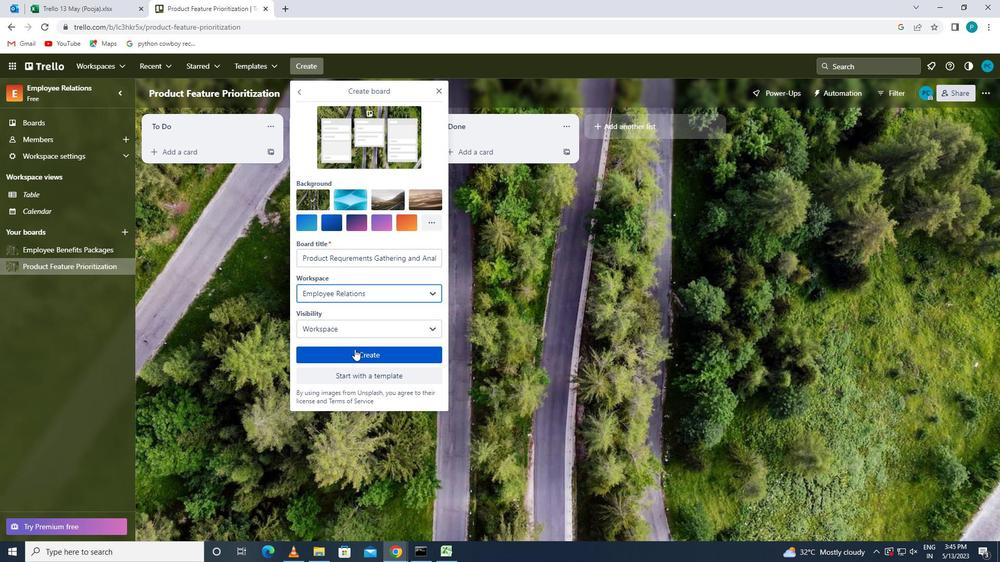
